 Task: Sort the products in the category "All Purpose Cleaners" by unit price (high first).
Action: Mouse moved to (815, 316)
Screenshot: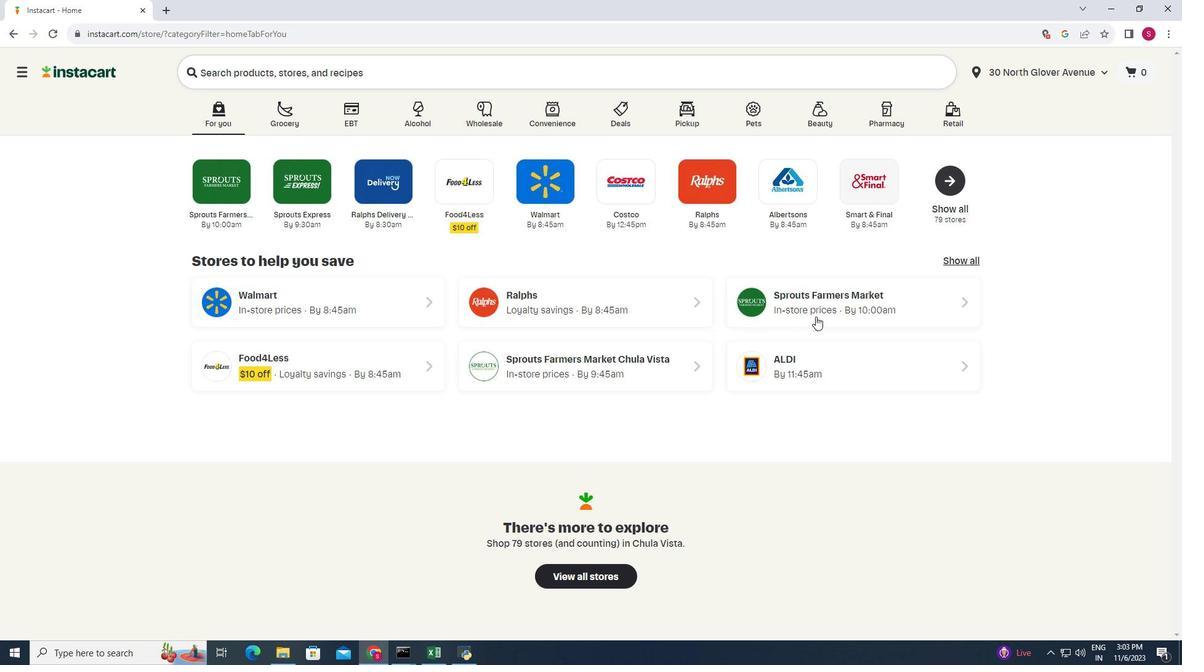 
Action: Mouse pressed left at (815, 316)
Screenshot: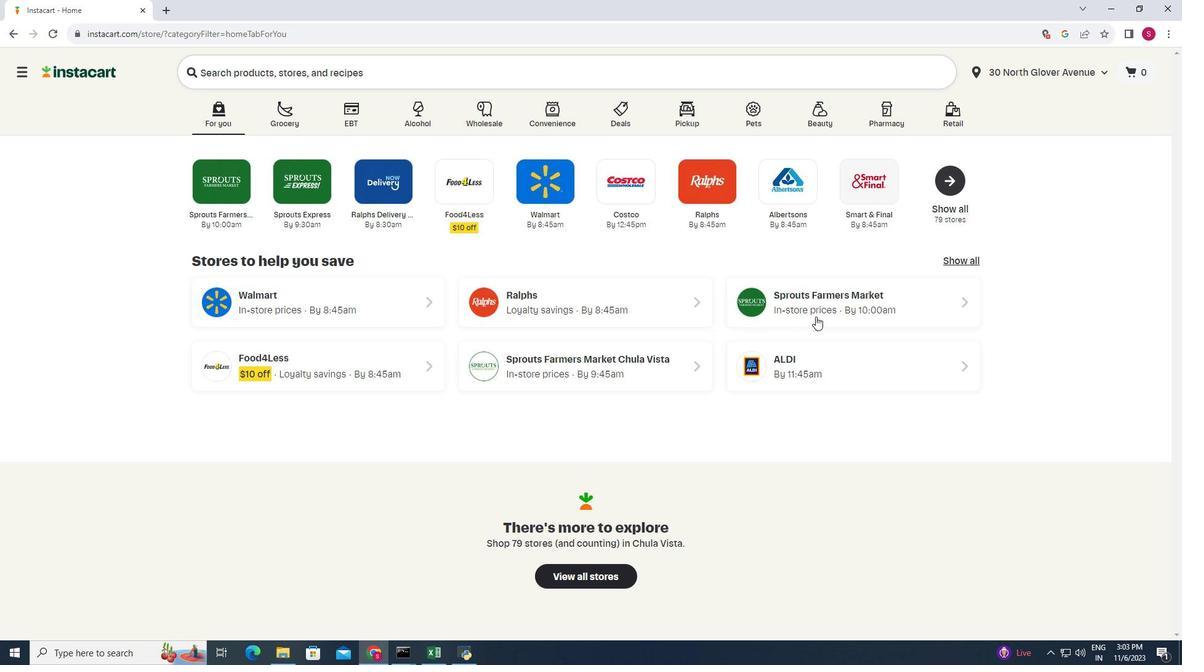 
Action: Mouse moved to (90, 410)
Screenshot: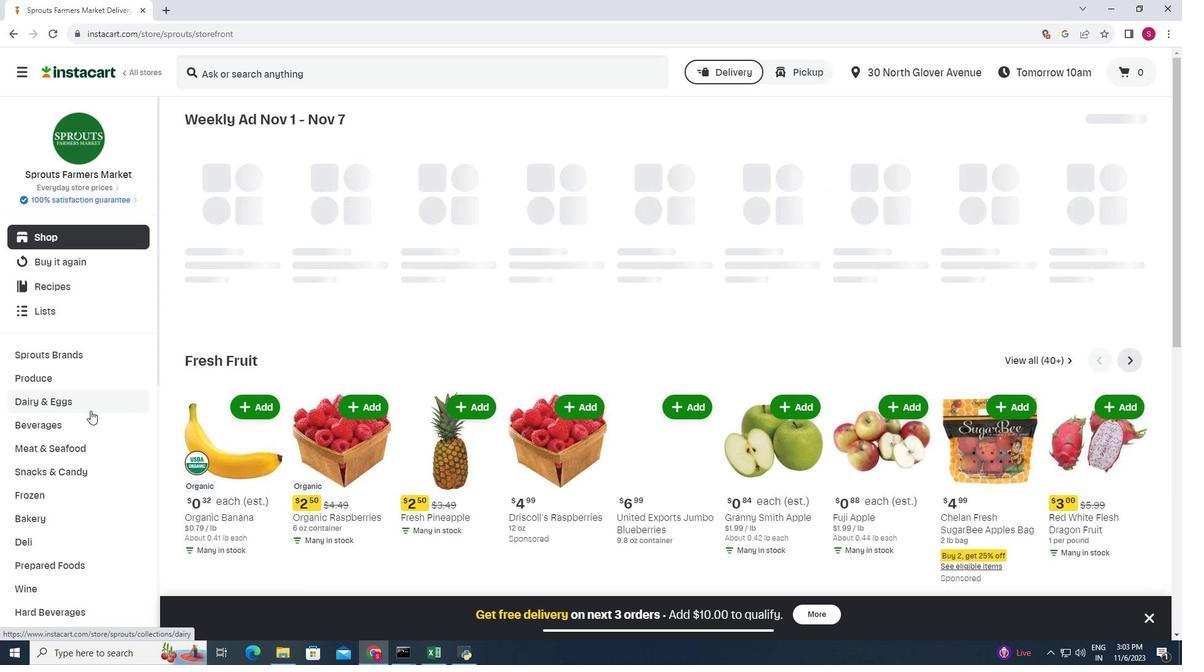 
Action: Mouse scrolled (90, 410) with delta (0, 0)
Screenshot: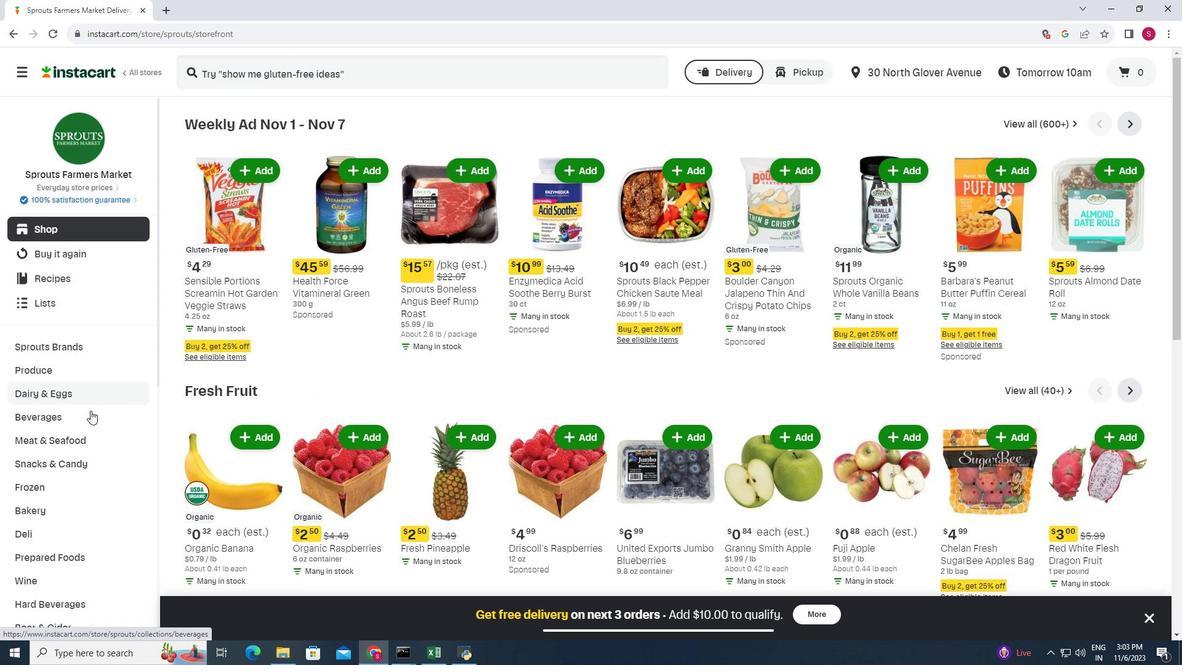 
Action: Mouse scrolled (90, 410) with delta (0, 0)
Screenshot: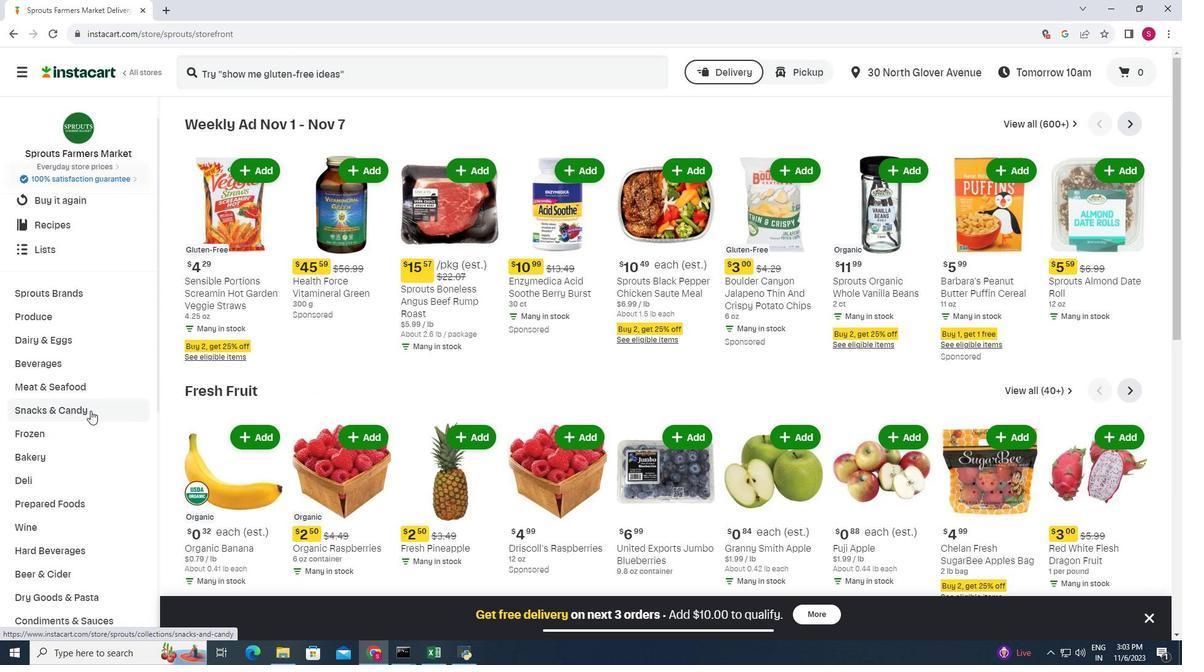 
Action: Mouse moved to (55, 474)
Screenshot: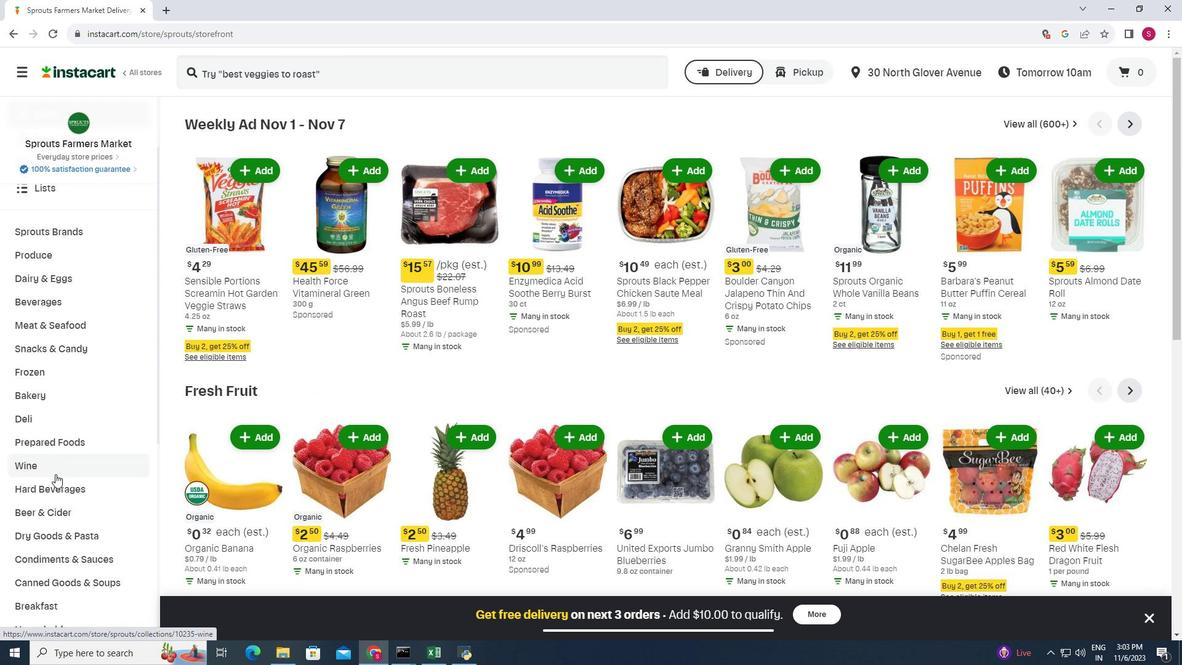 
Action: Mouse scrolled (55, 473) with delta (0, 0)
Screenshot: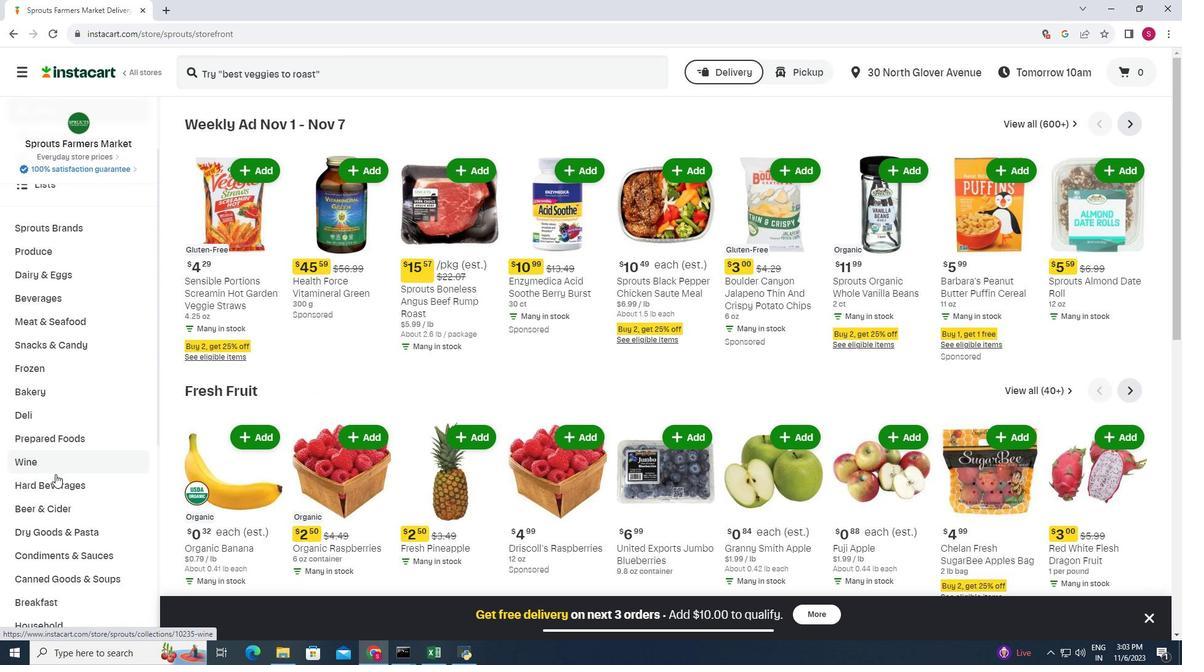 
Action: Mouse scrolled (55, 473) with delta (0, 0)
Screenshot: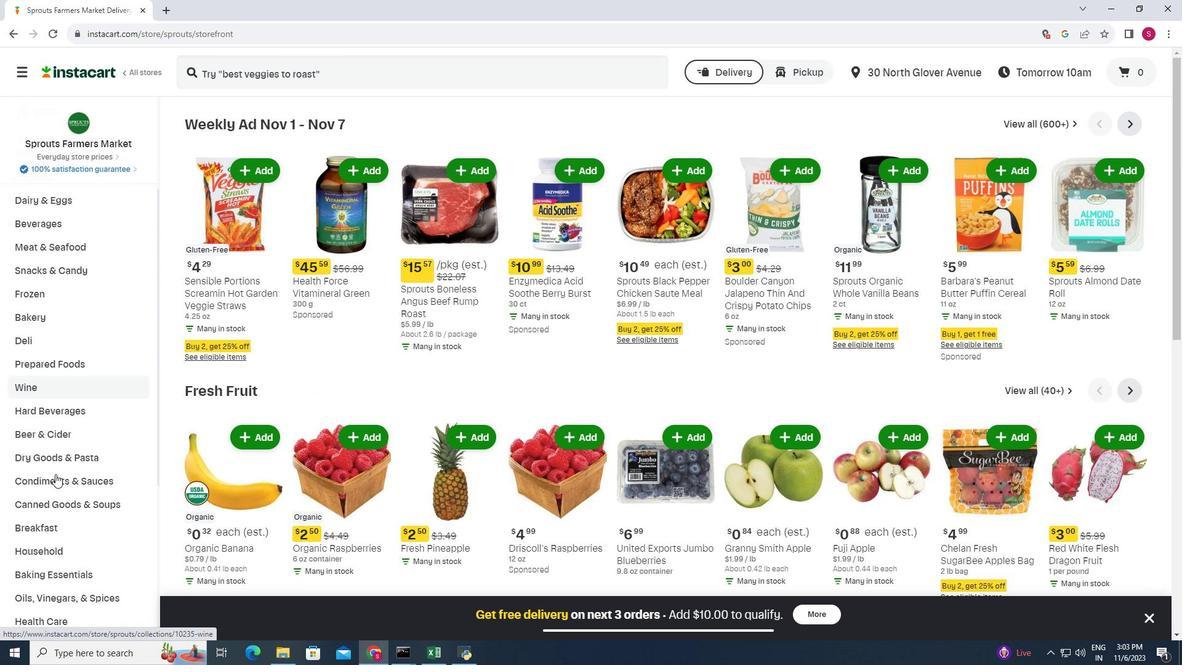 
Action: Mouse moved to (59, 498)
Screenshot: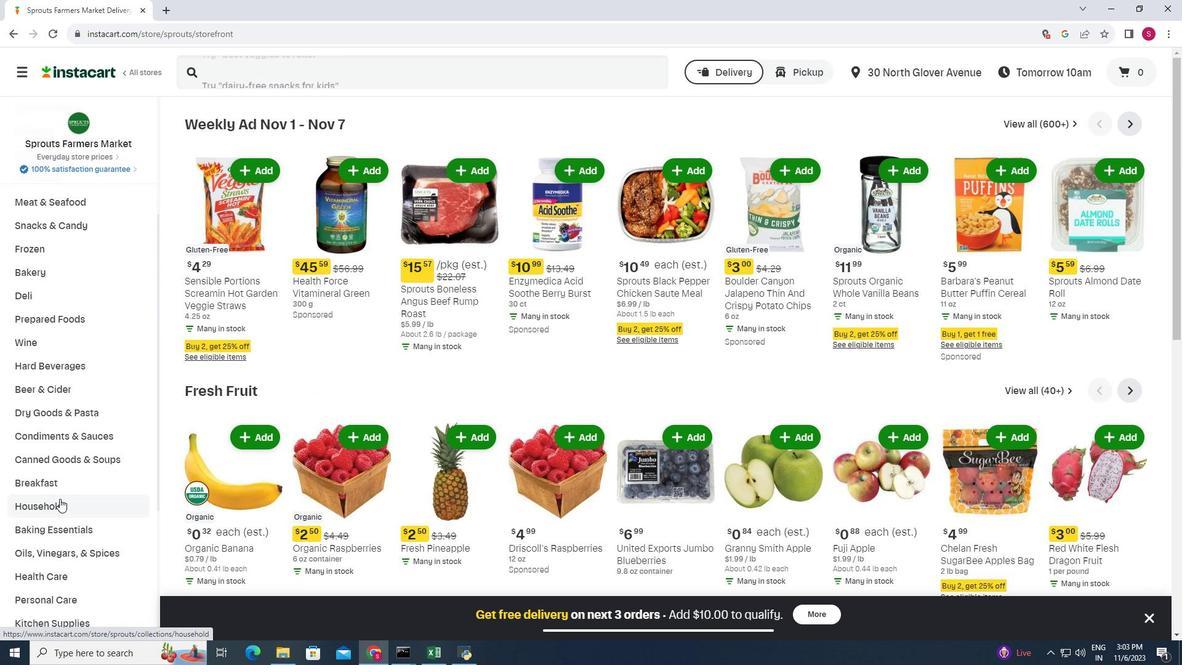 
Action: Mouse pressed left at (59, 498)
Screenshot: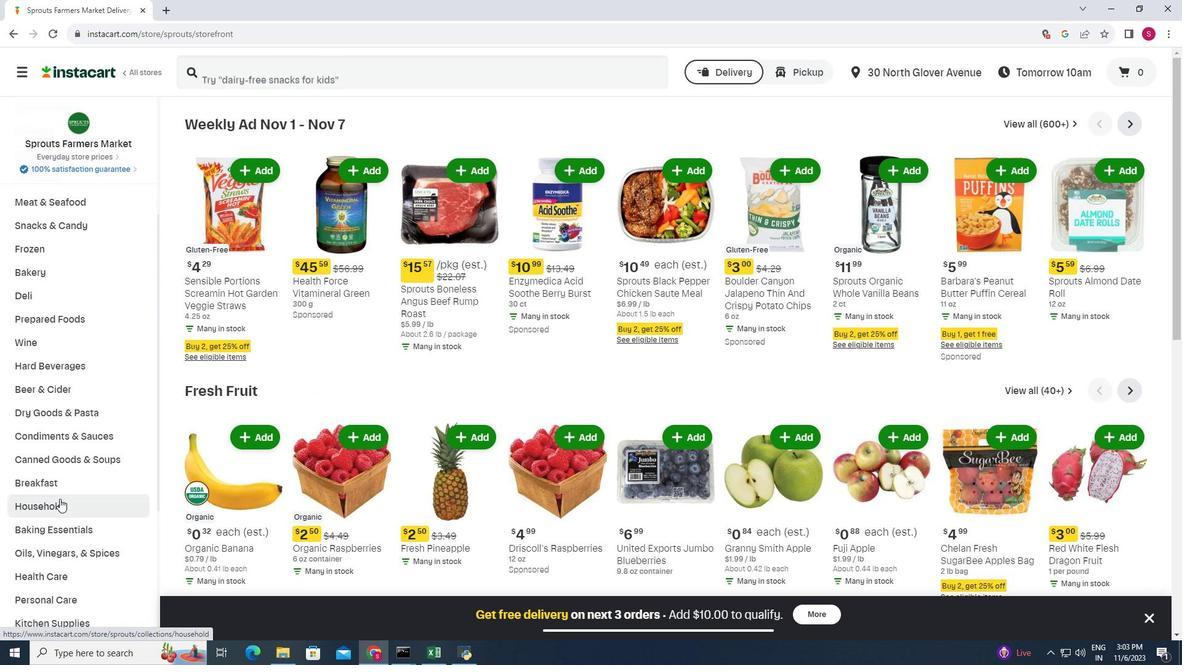 
Action: Mouse moved to (380, 145)
Screenshot: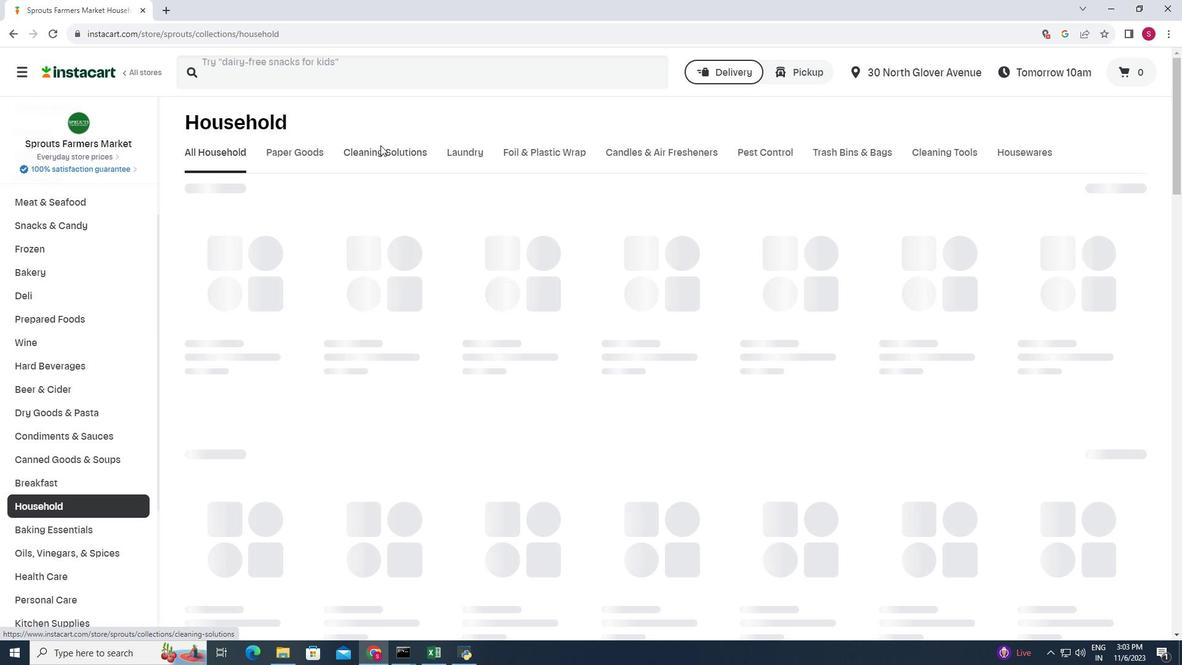 
Action: Mouse pressed left at (380, 145)
Screenshot: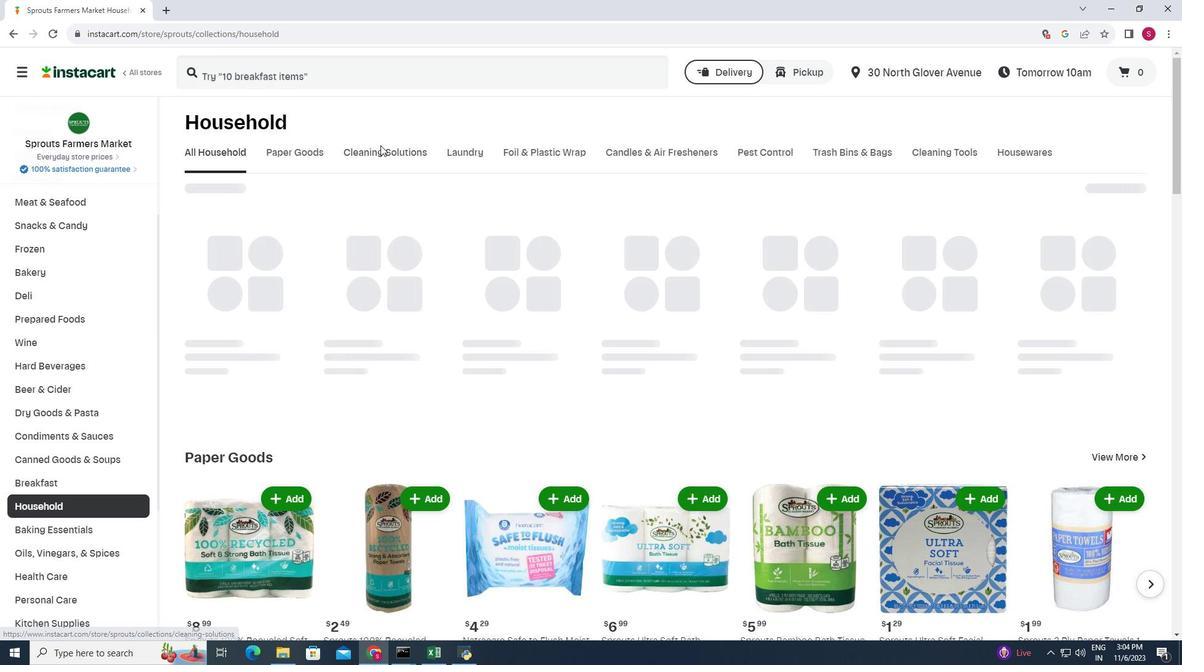
Action: Mouse moved to (384, 156)
Screenshot: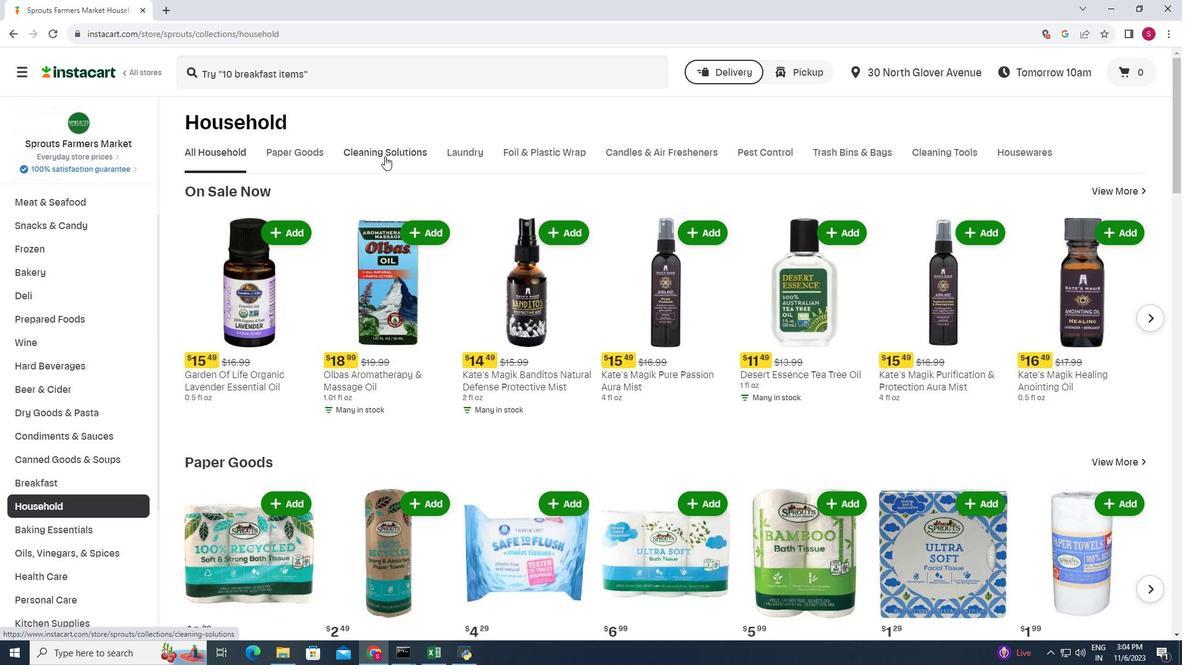 
Action: Mouse pressed left at (384, 156)
Screenshot: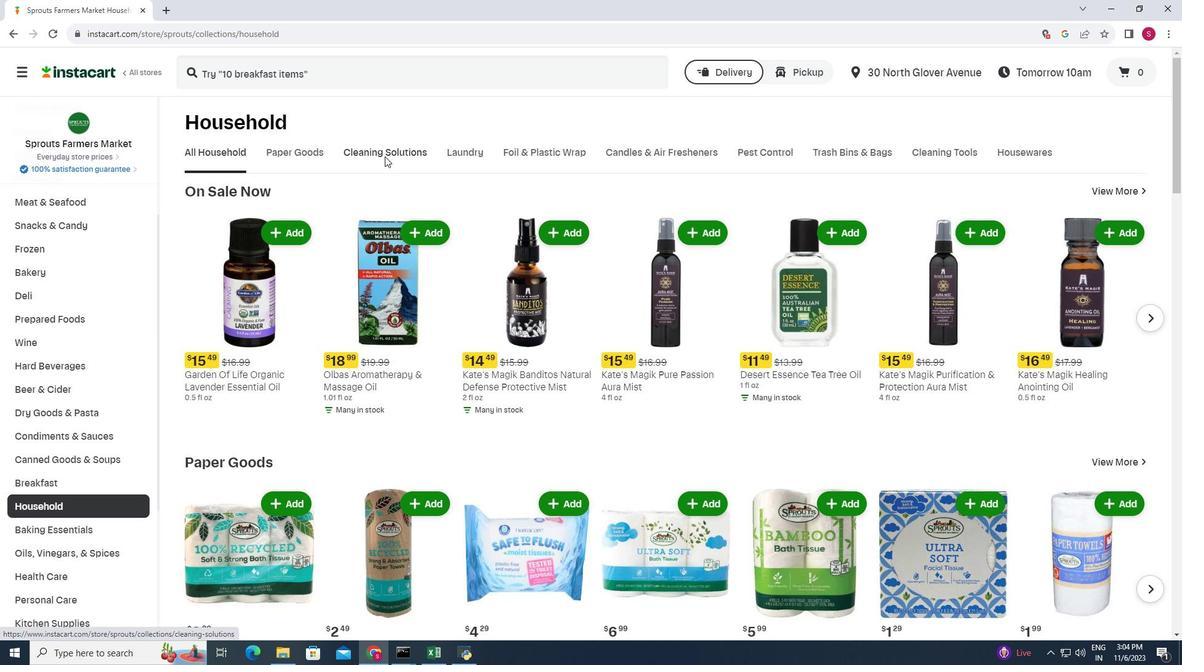 
Action: Mouse moved to (540, 203)
Screenshot: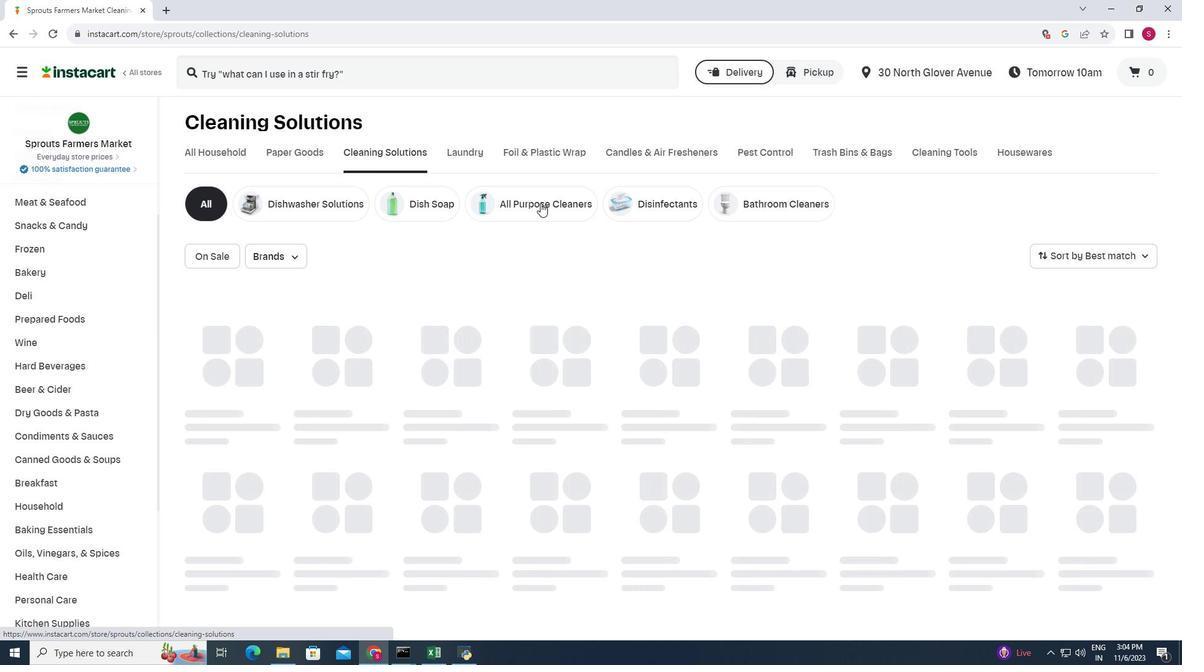 
Action: Mouse pressed left at (540, 203)
Screenshot: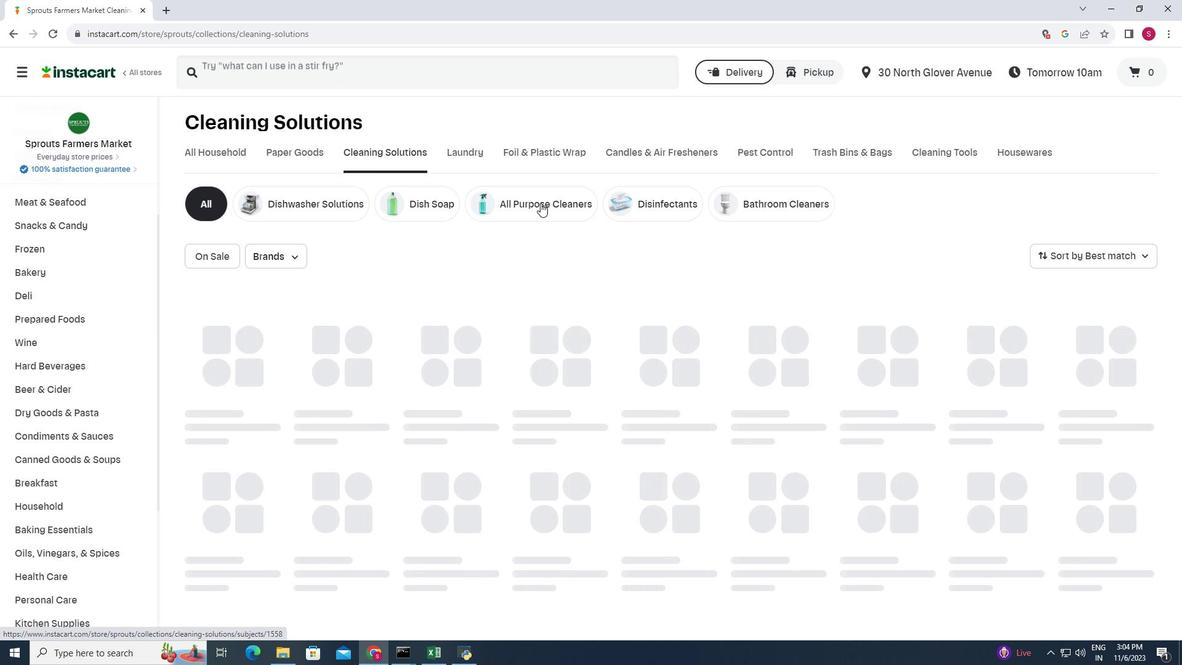 
Action: Mouse moved to (1133, 251)
Screenshot: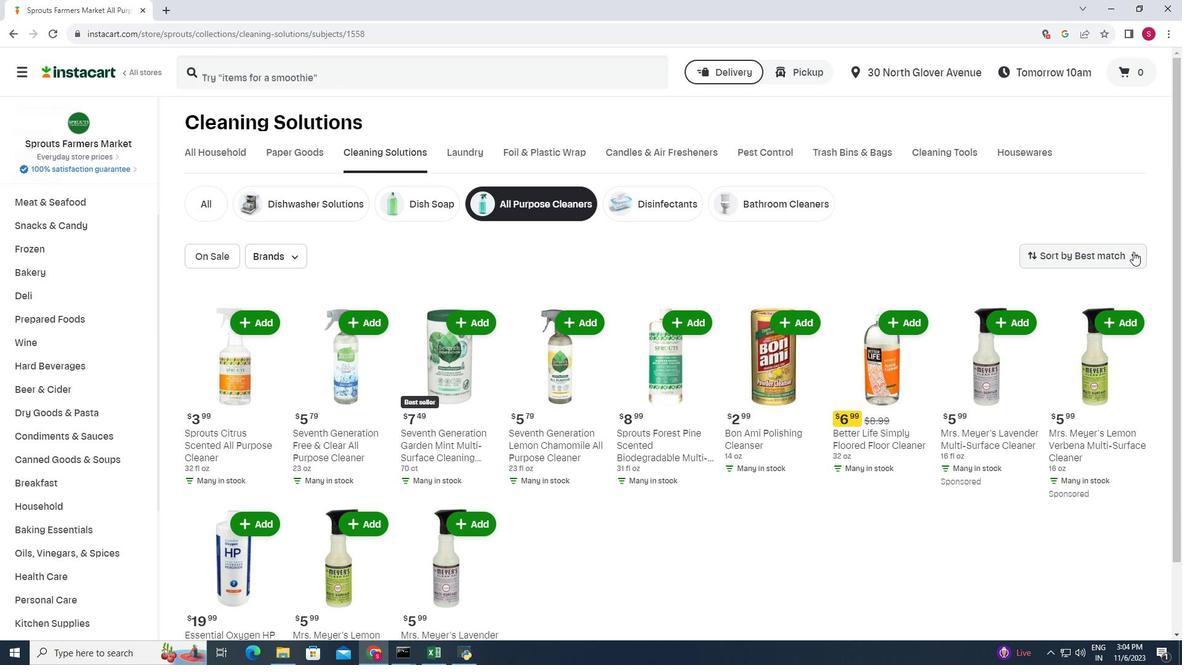
Action: Mouse pressed left at (1133, 251)
Screenshot: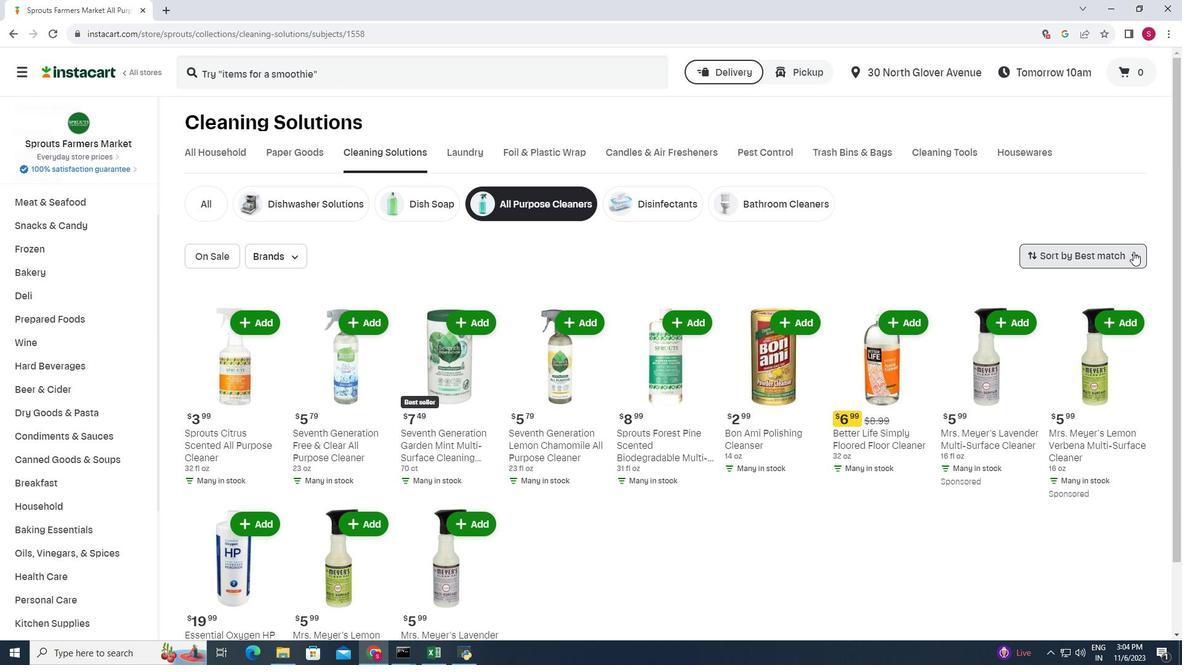
Action: Mouse moved to (1112, 403)
Screenshot: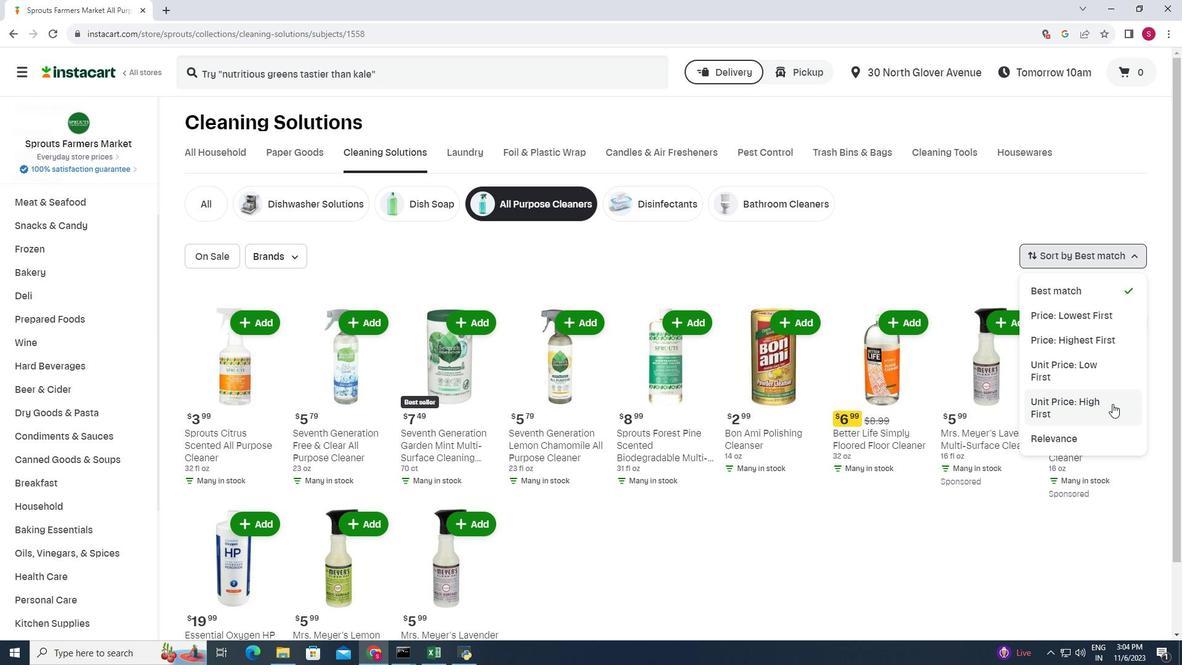 
Action: Mouse pressed left at (1112, 403)
Screenshot: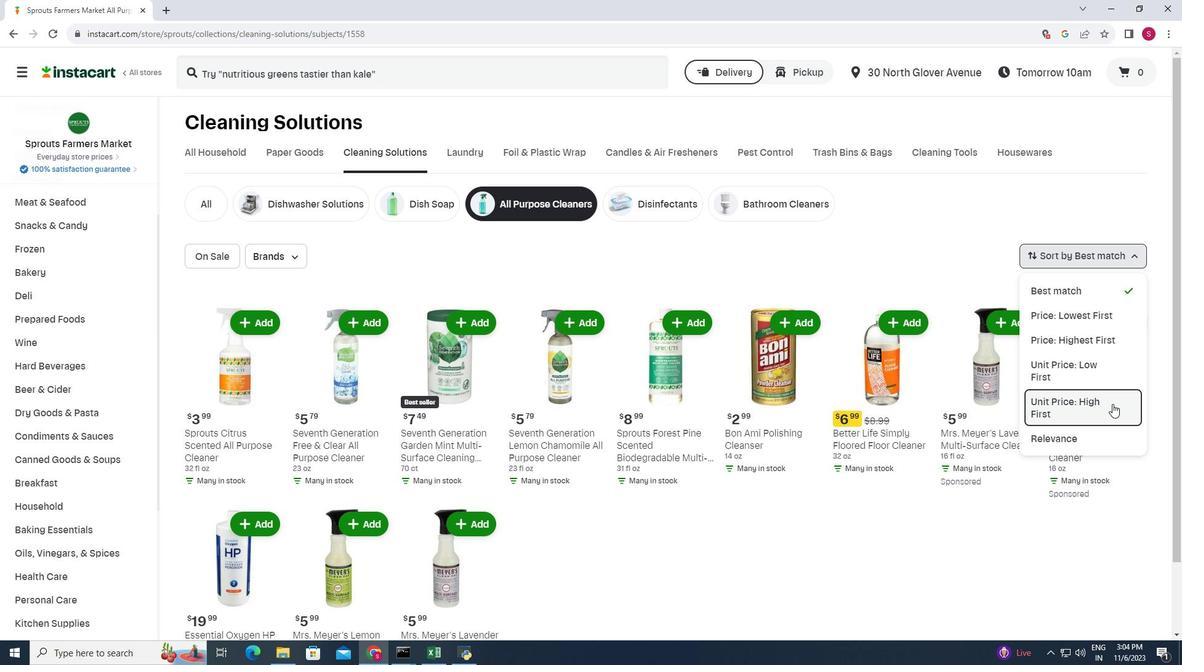 
Action: Mouse moved to (840, 277)
Screenshot: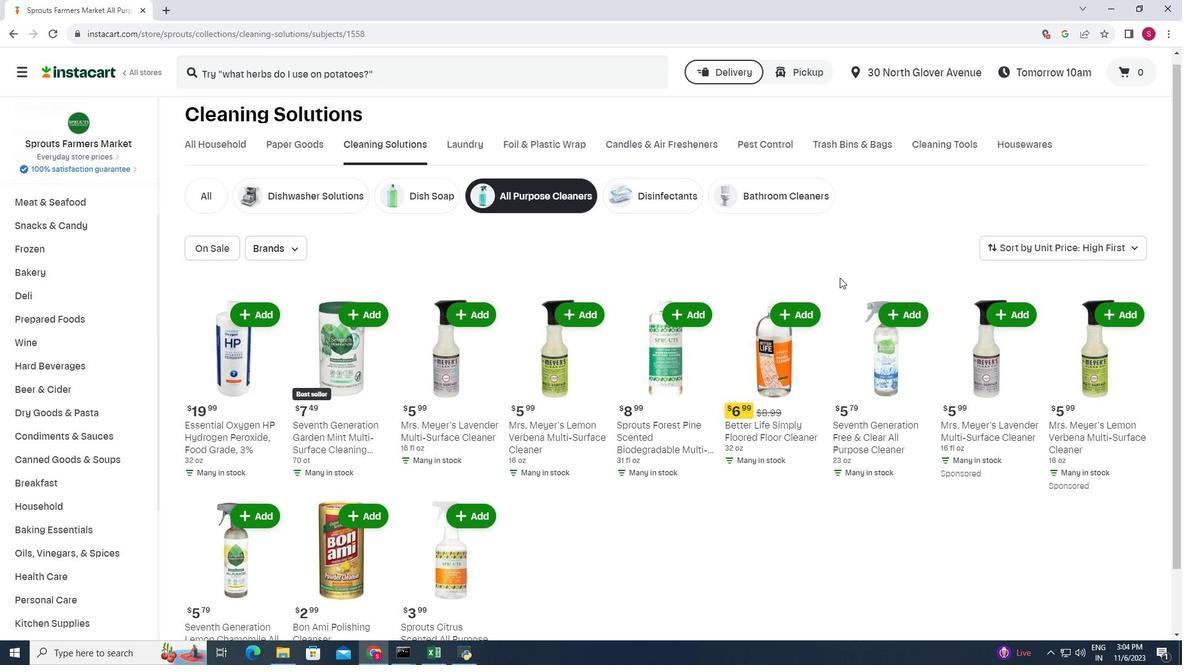 
Action: Mouse scrolled (840, 277) with delta (0, 0)
Screenshot: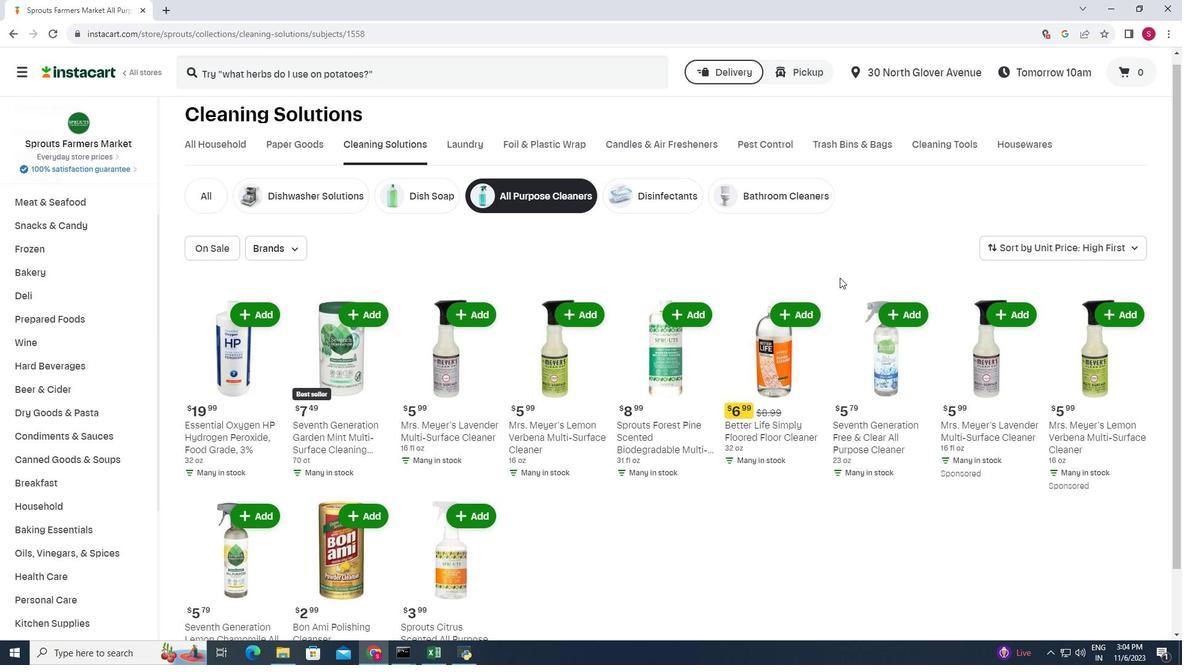 
Action: Mouse moved to (839, 277)
Screenshot: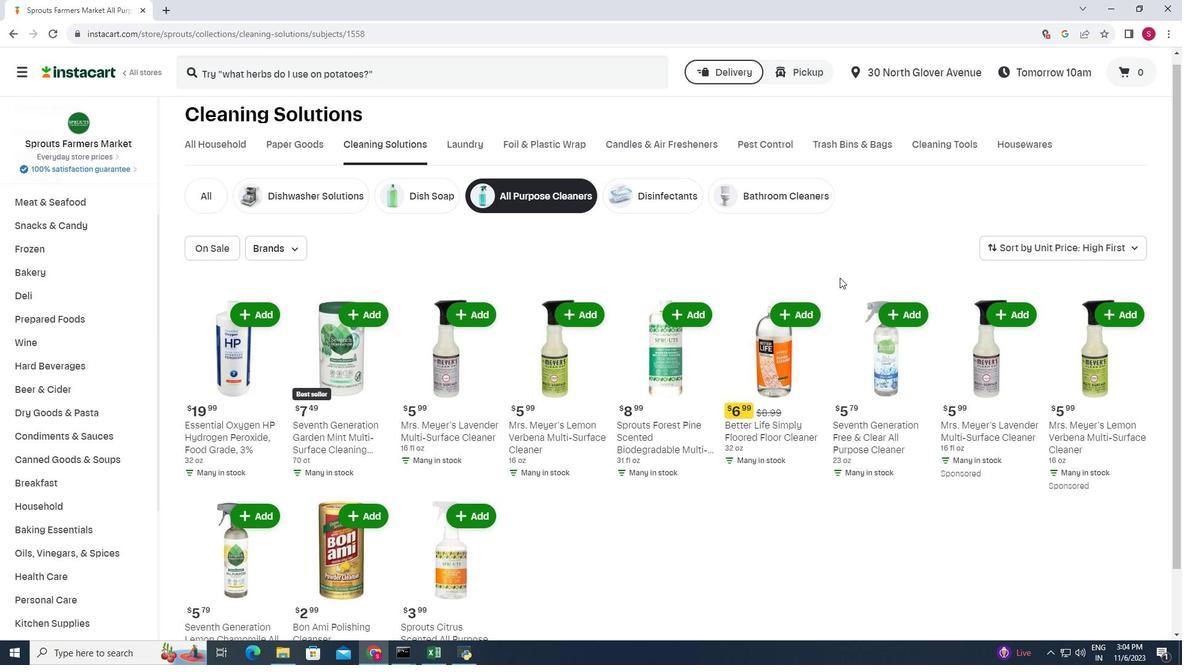 
Action: Mouse scrolled (839, 277) with delta (0, 0)
Screenshot: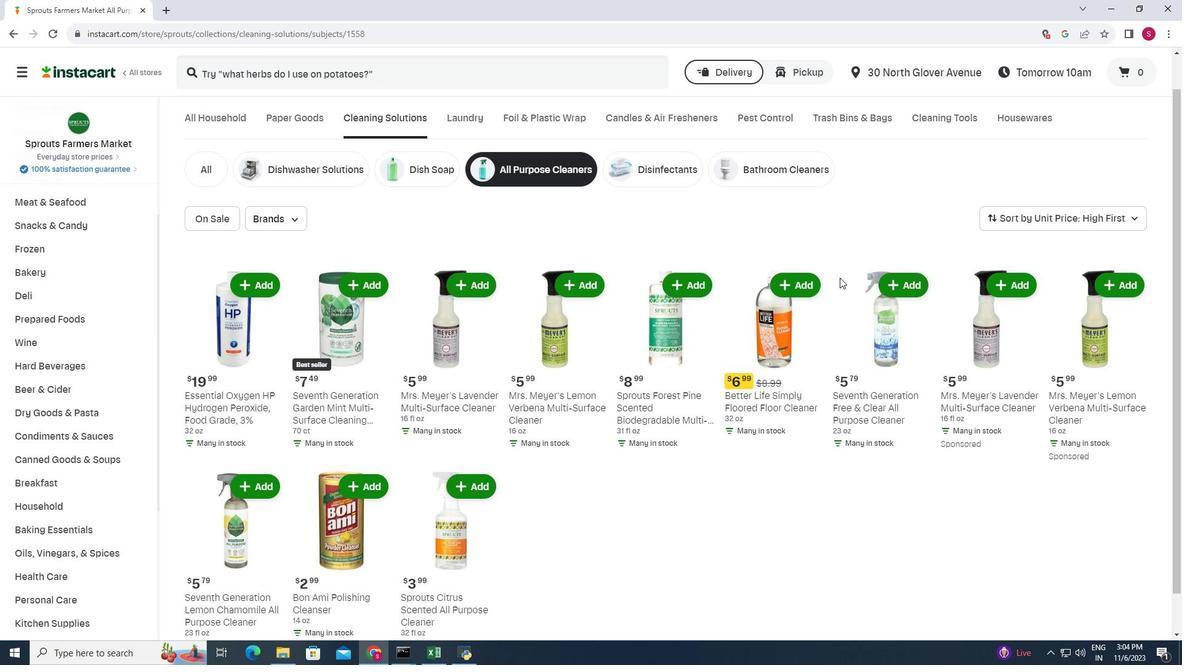 
Action: Mouse scrolled (839, 277) with delta (0, 0)
Screenshot: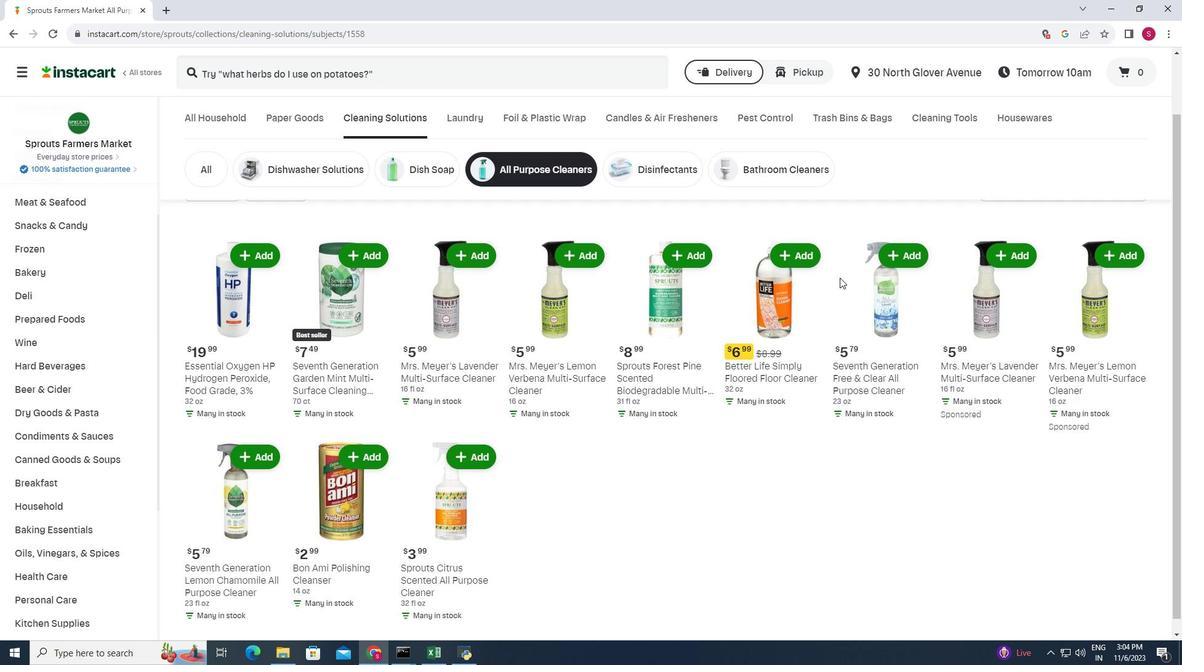
Action: Mouse scrolled (839, 277) with delta (0, 0)
Screenshot: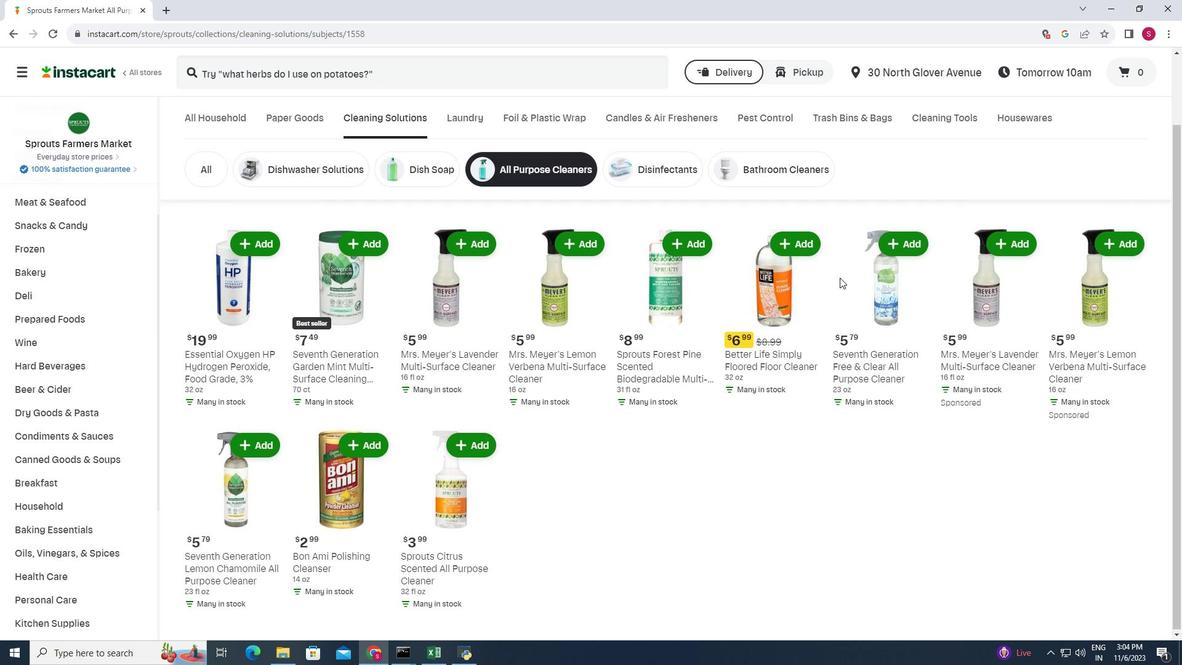 
Action: Mouse scrolled (839, 277) with delta (0, 0)
Screenshot: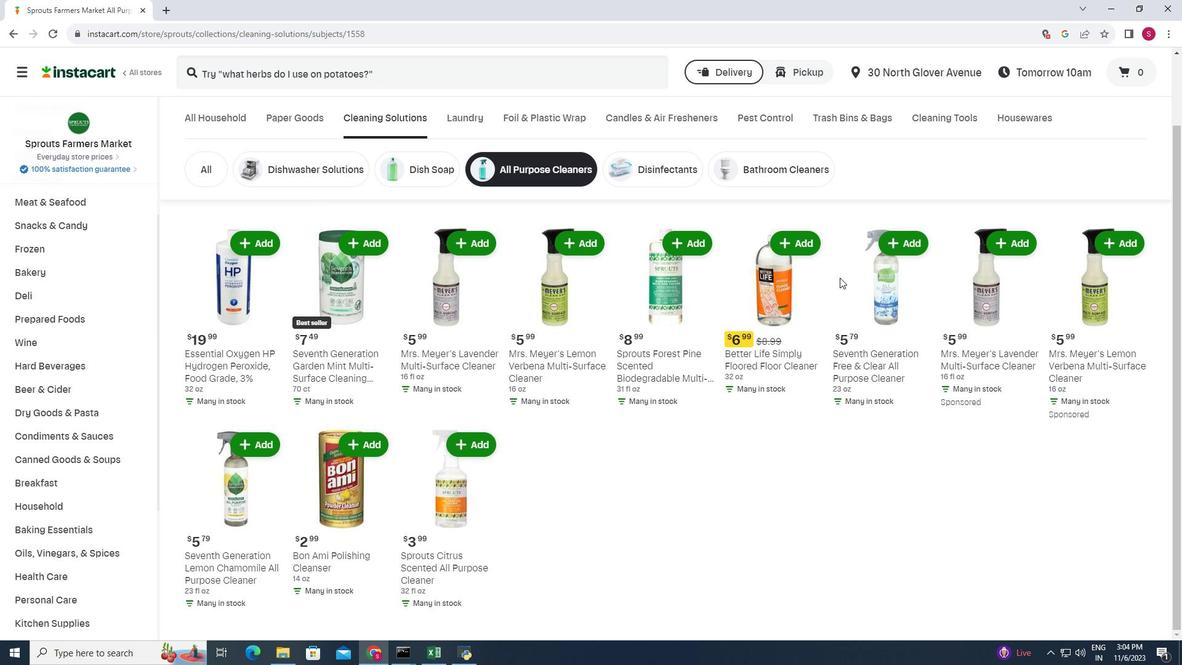 
Action: Mouse moved to (805, 286)
Screenshot: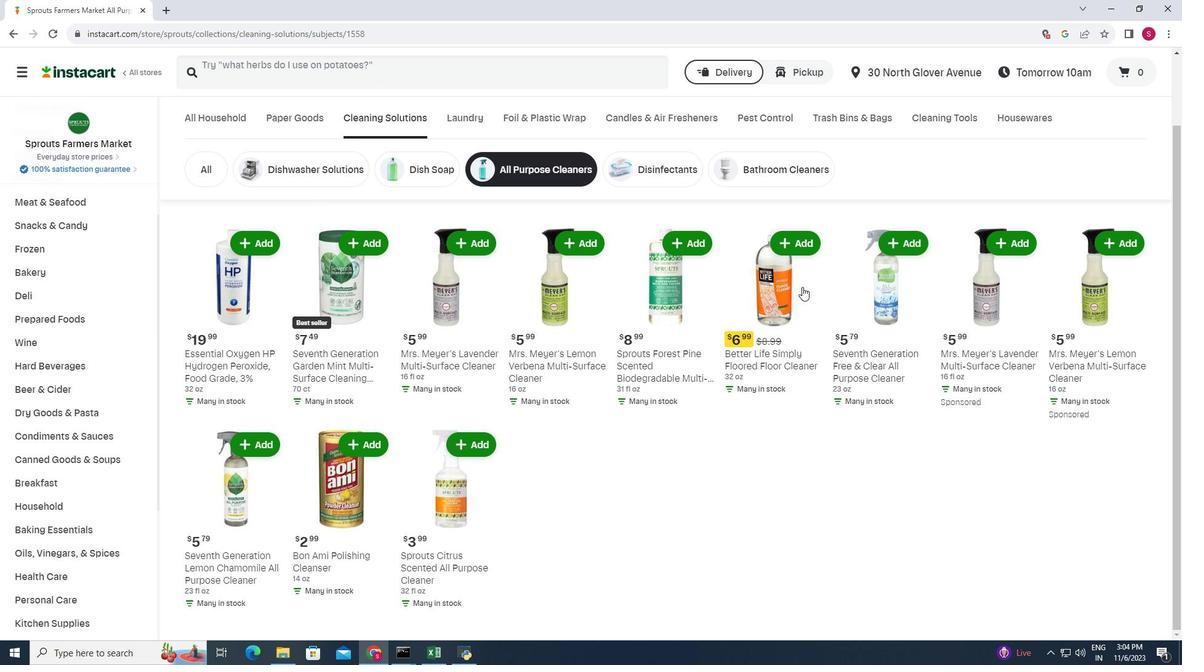 
